 Task: Create new contact,   with mail id: 'Penelope_Hernandez@Outlook.com', first name: 'Penelope', Last name: 'Hernandez', Job Title: Legal Counsel, Phone number (702) 555-3456. Change life cycle stage to  'Lead' and lead status to 'New'. Add new company to the associated contact: www.biaster.com and type: Other. Logged in from softage.10@softage.net
Action: Mouse moved to (80, 49)
Screenshot: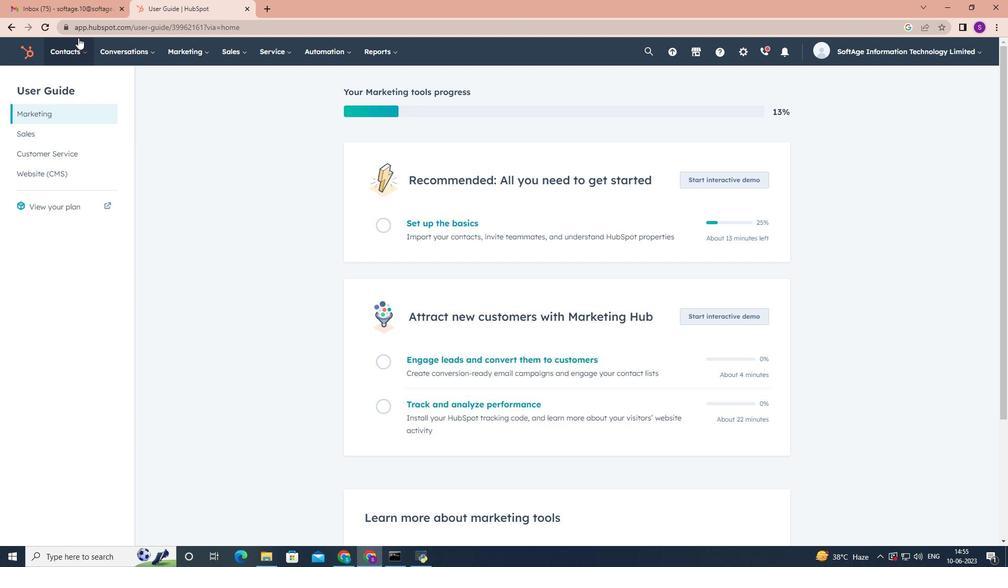 
Action: Mouse pressed left at (80, 49)
Screenshot: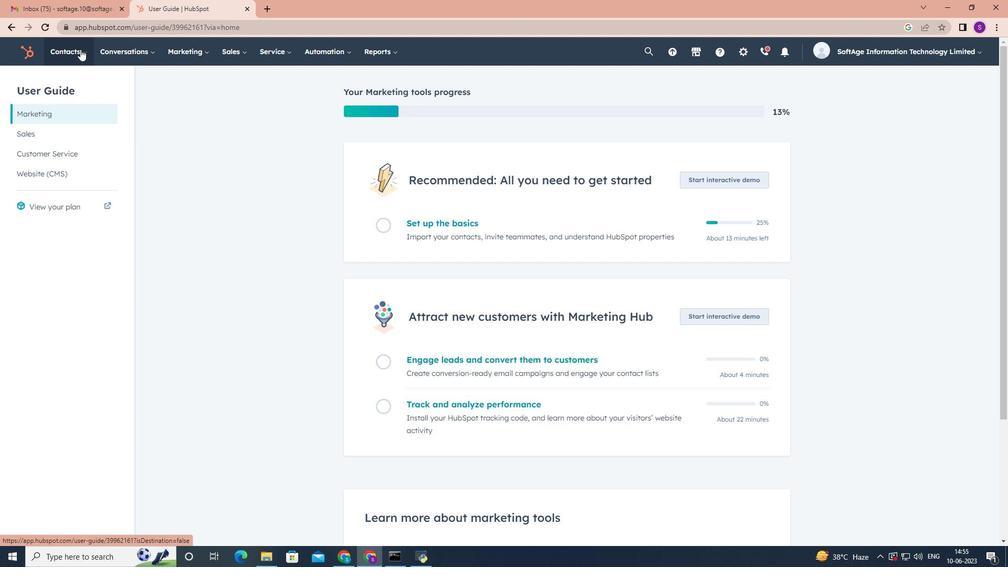 
Action: Mouse moved to (89, 85)
Screenshot: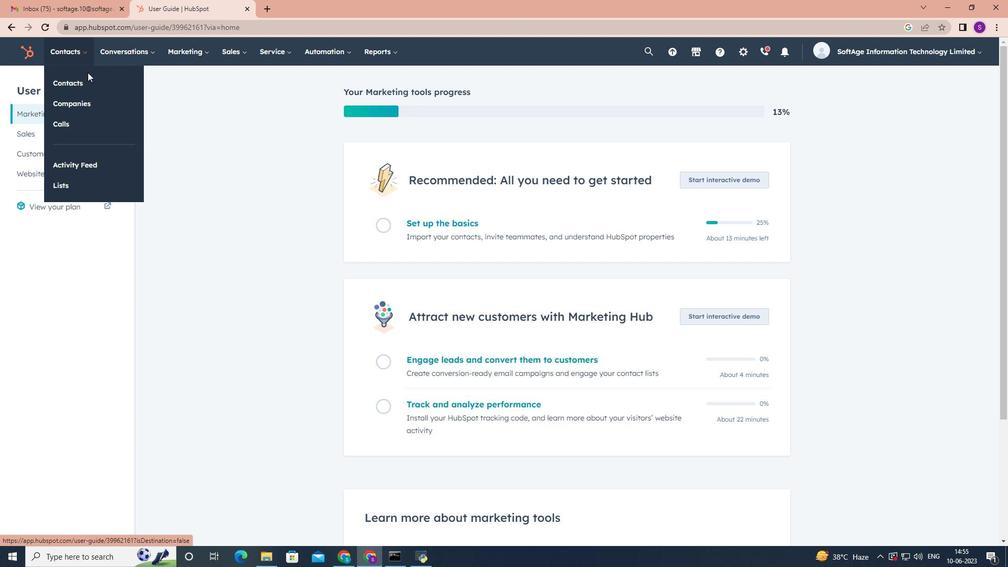 
Action: Mouse pressed left at (89, 85)
Screenshot: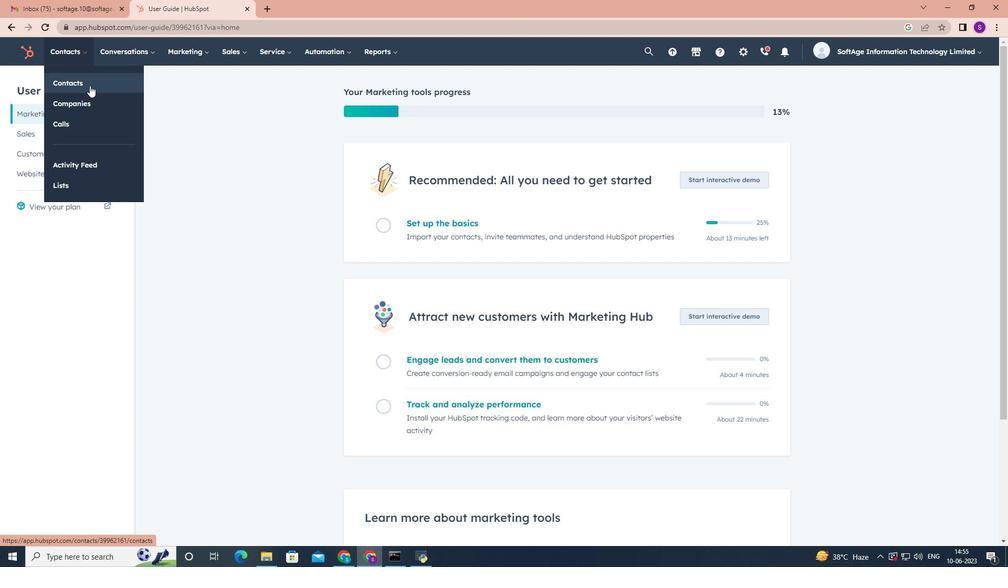 
Action: Mouse moved to (958, 91)
Screenshot: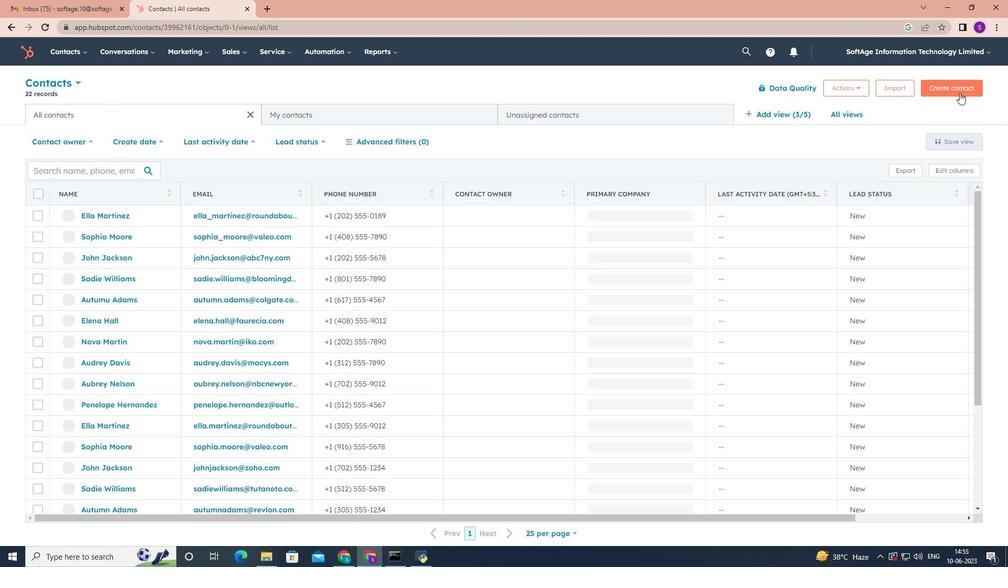 
Action: Mouse pressed left at (958, 91)
Screenshot: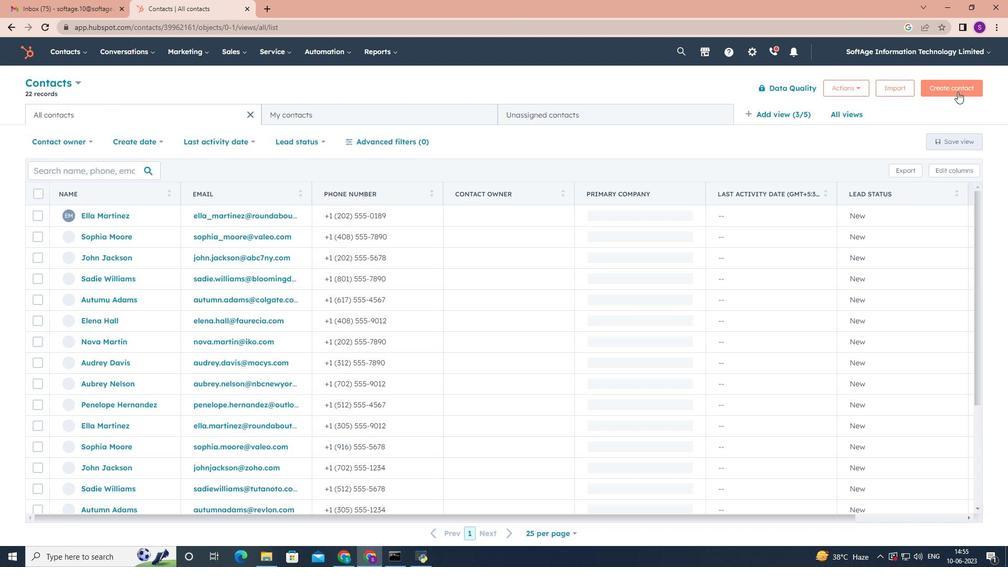 
Action: Mouse moved to (871, 140)
Screenshot: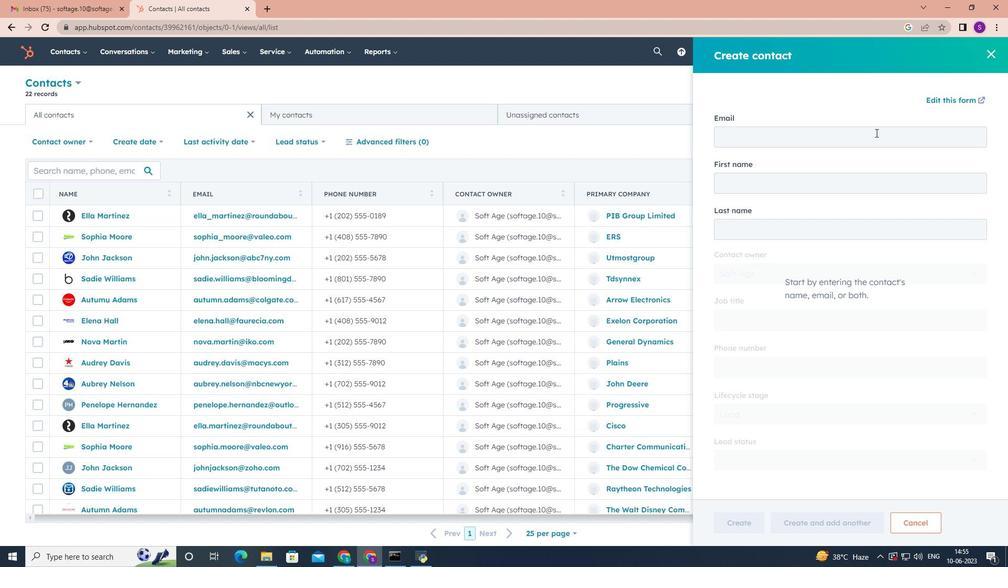 
Action: Mouse pressed left at (871, 140)
Screenshot: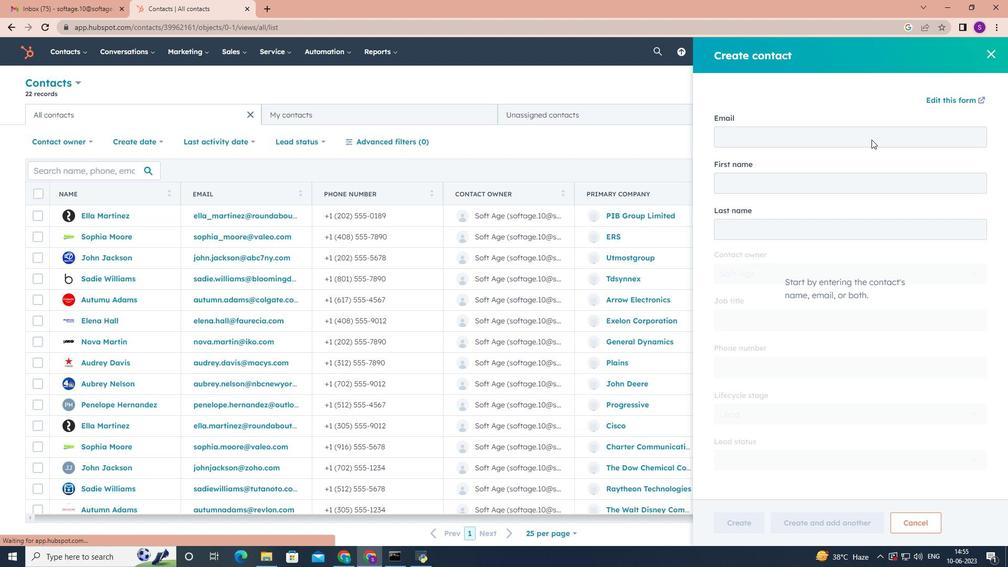 
Action: Key pressed <Key.shift>Penelope<Key.shift><Key.shift><Key.shift><Key.shift><Key.shift><Key.shift><Key.shift><Key.shift><Key.shift><Key.shift><Key.shift><Key.shift><Key.shift><Key.shift>_<Key.shift>Hernandez<Key.shift>@<Key.shift>Outlook.com<Key.tab><Key.shift>Penelope<Key.tab><Key.shift>Legal<Key.backspace><Key.backspace><Key.backspace><Key.backspace><Key.backspace><Key.shift>Hernandez<Key.tab><Key.tab><Key.shift><Key.shift><Key.shift><Key.shift><Key.shift><Key.shift><Key.shift><Key.shift>Legal<Key.space><Key.shift>Counsel<Key.tab>720<Key.backspace><Key.backspace>025553456<Key.tab><Key.tab><Key.tab><Key.tab><Key.enter>
Screenshot: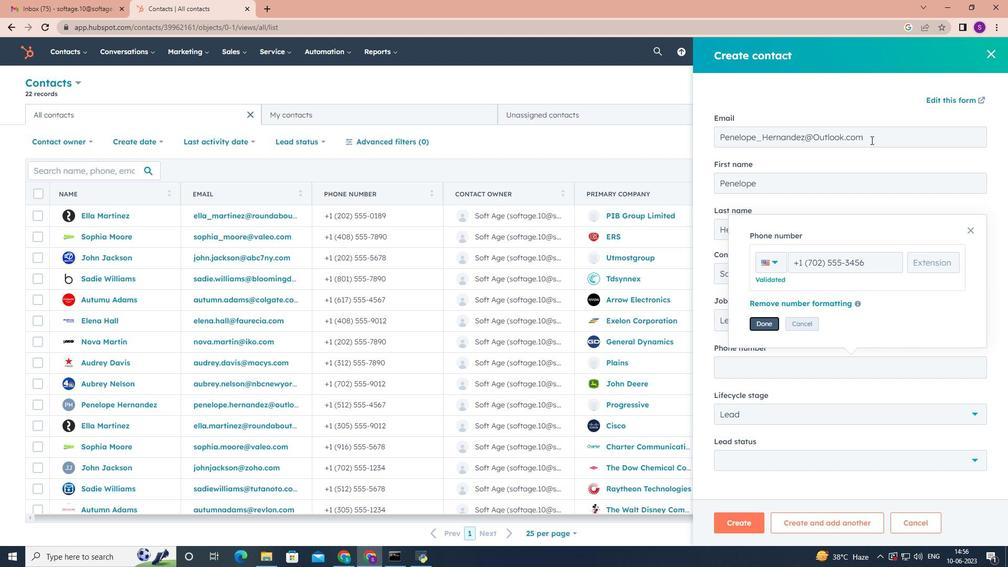 
Action: Mouse moved to (974, 414)
Screenshot: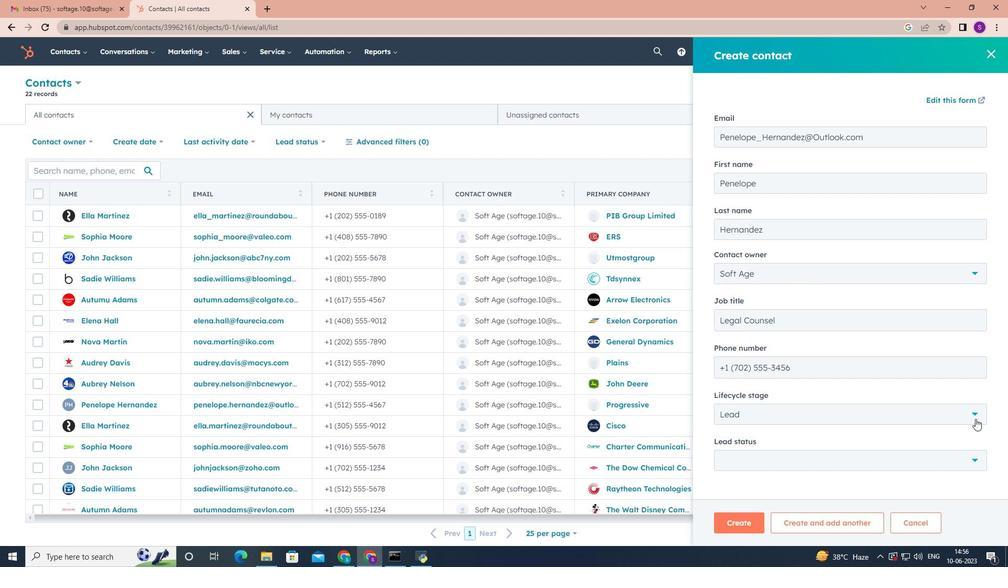 
Action: Mouse pressed left at (974, 414)
Screenshot: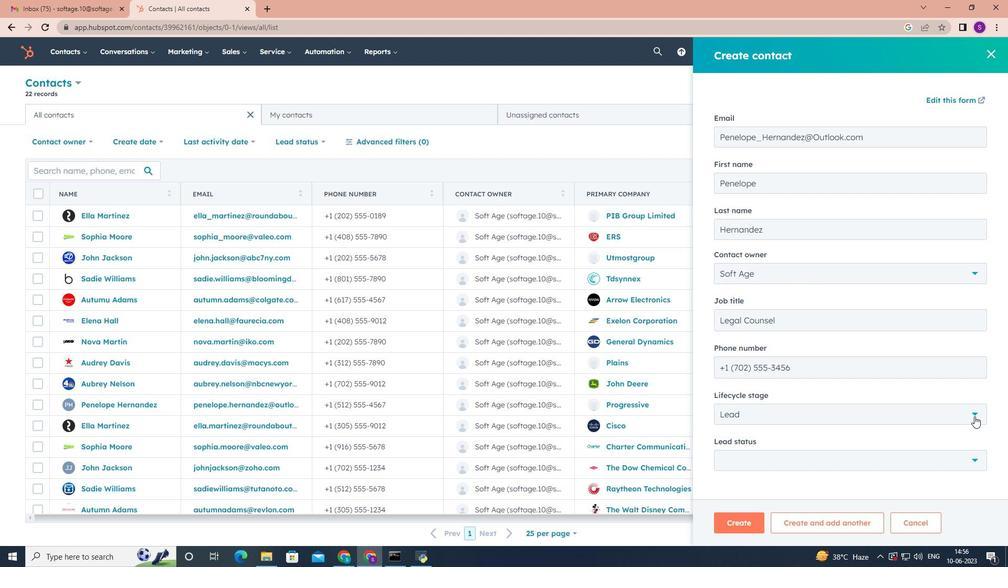 
Action: Mouse moved to (907, 326)
Screenshot: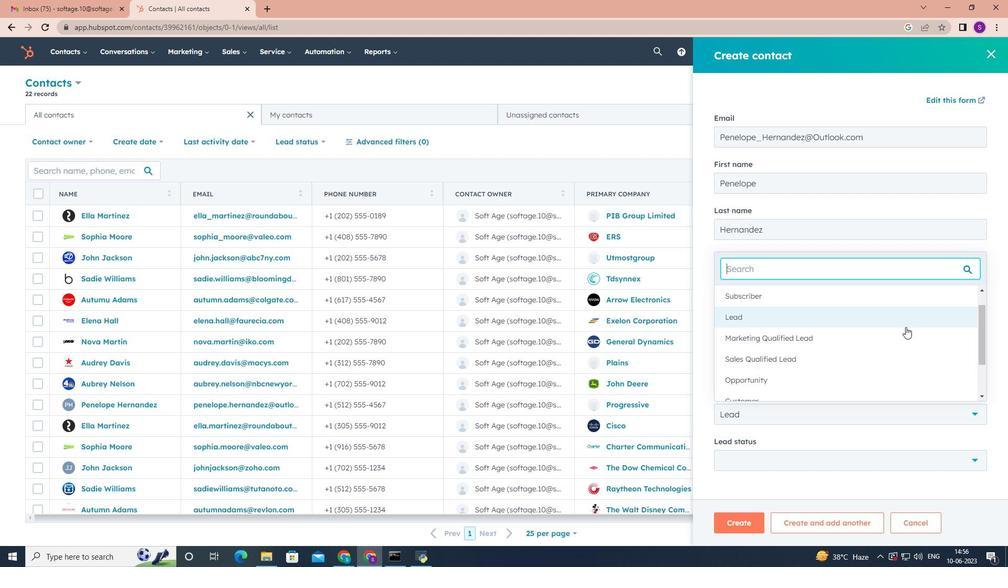 
Action: Mouse pressed left at (907, 326)
Screenshot: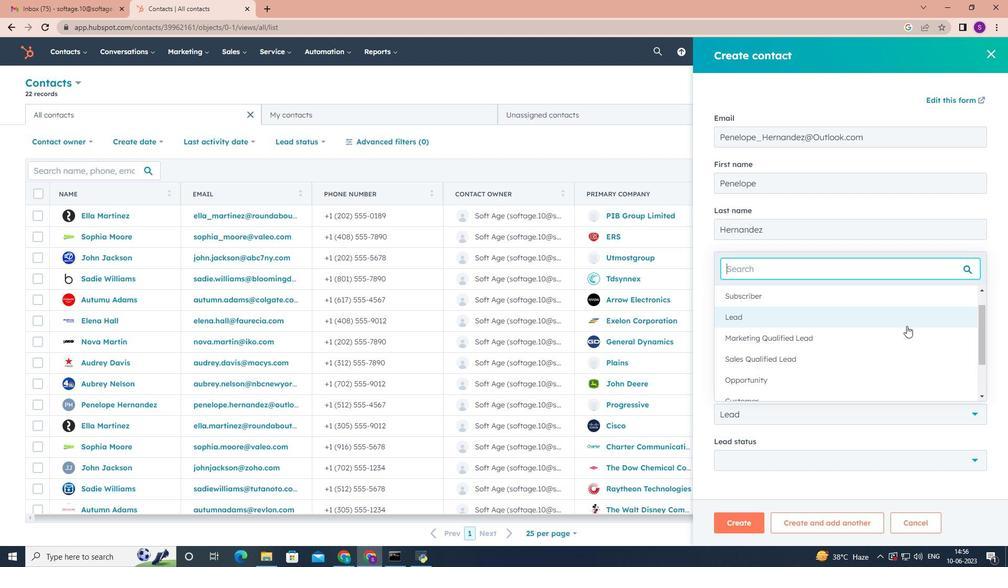 
Action: Mouse moved to (977, 464)
Screenshot: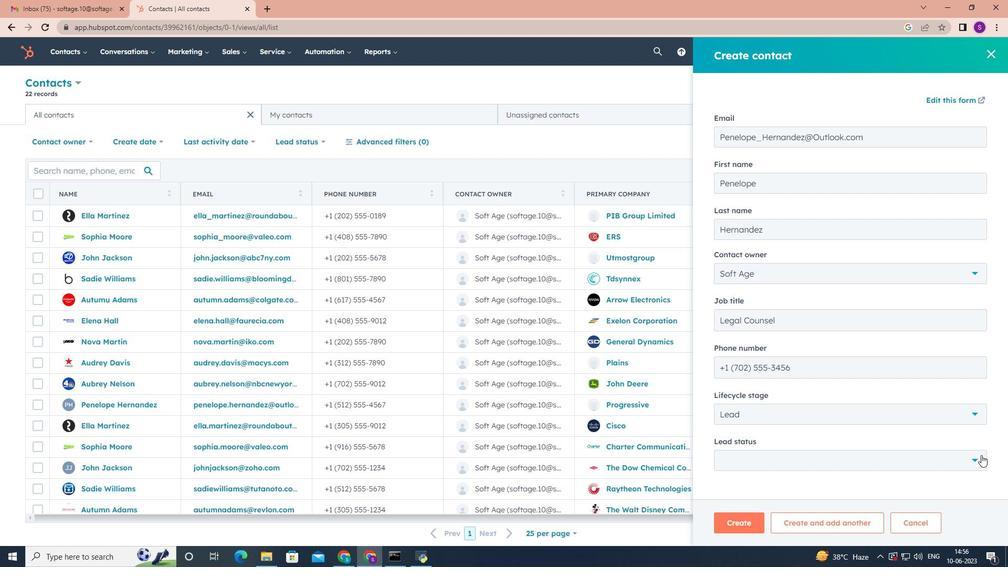 
Action: Mouse pressed left at (977, 464)
Screenshot: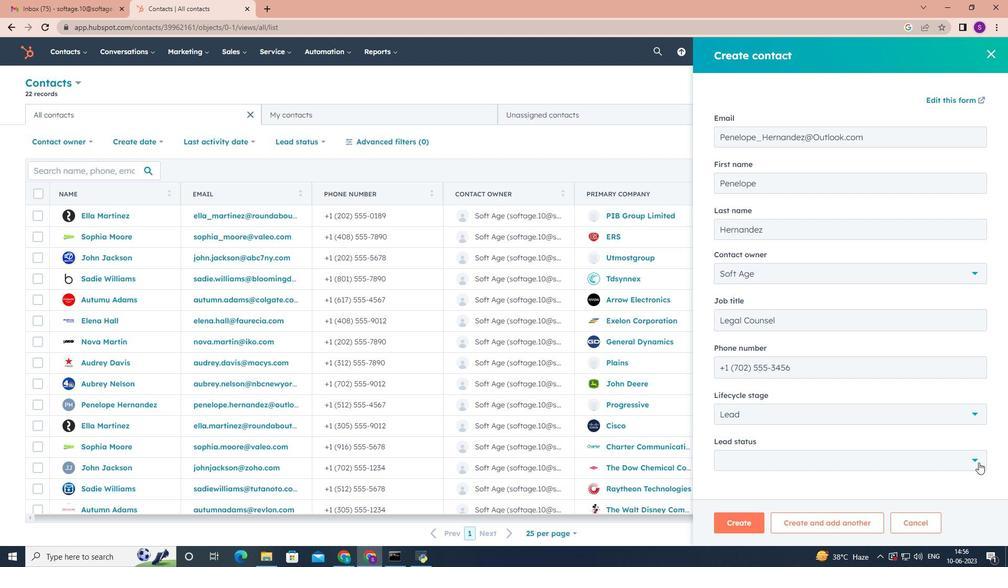 
Action: Mouse moved to (822, 368)
Screenshot: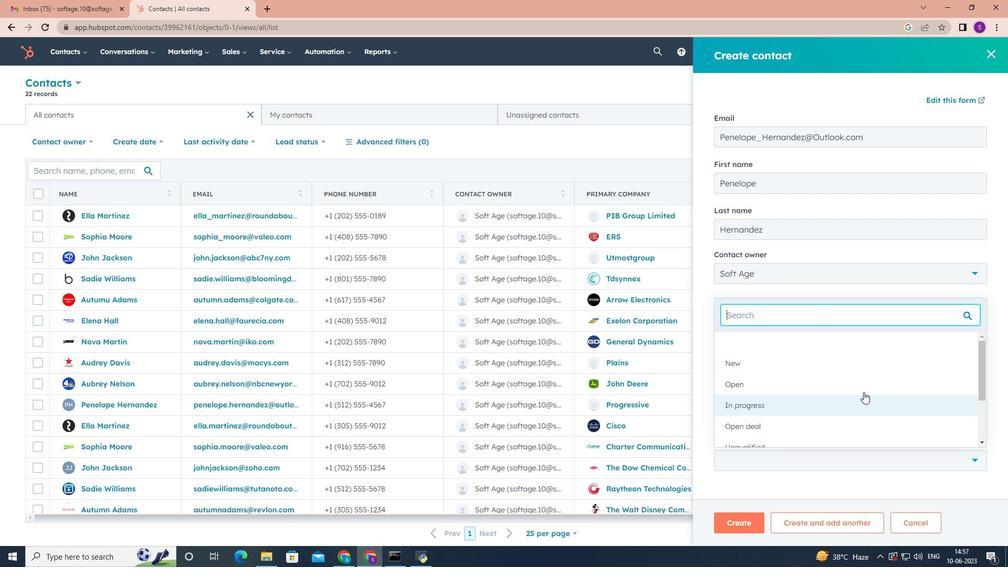 
Action: Mouse pressed left at (822, 368)
Screenshot: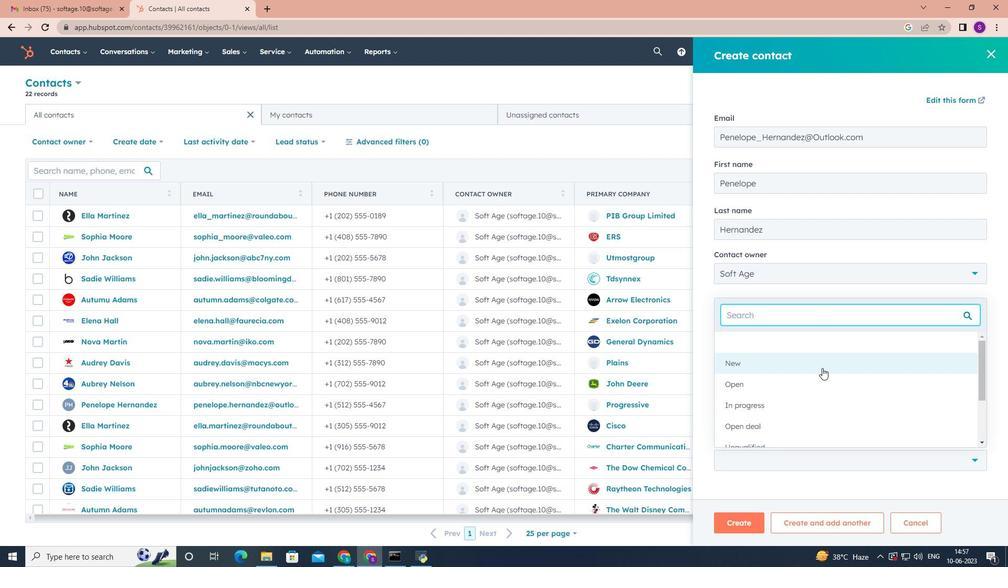 
Action: Mouse scrolled (822, 367) with delta (0, 0)
Screenshot: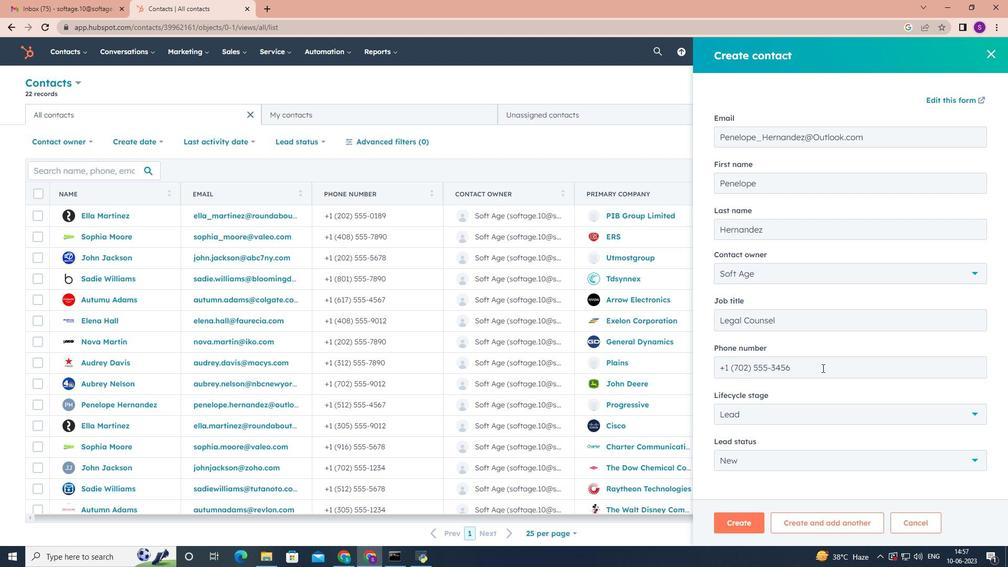 
Action: Mouse scrolled (822, 367) with delta (0, 0)
Screenshot: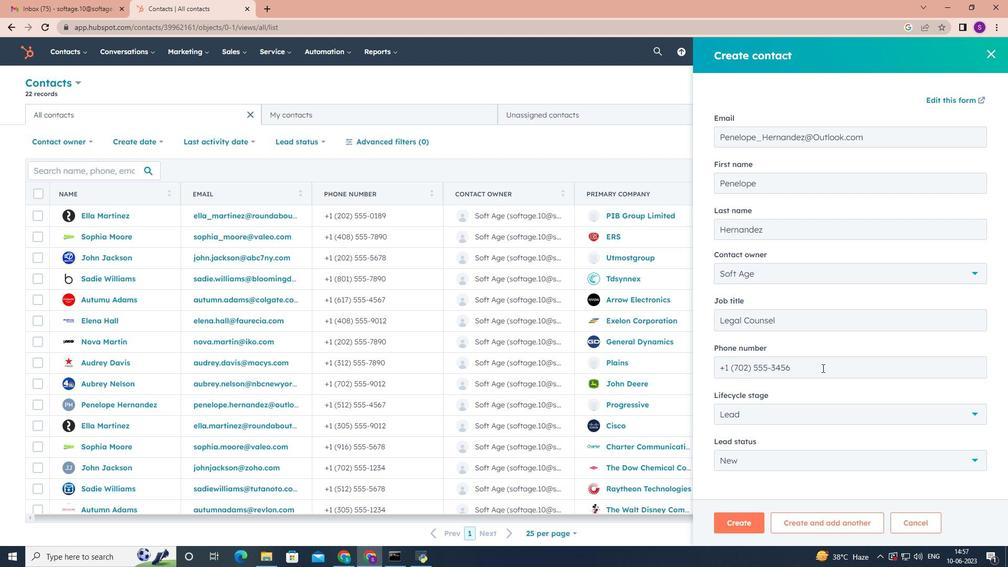 
Action: Mouse scrolled (822, 367) with delta (0, 0)
Screenshot: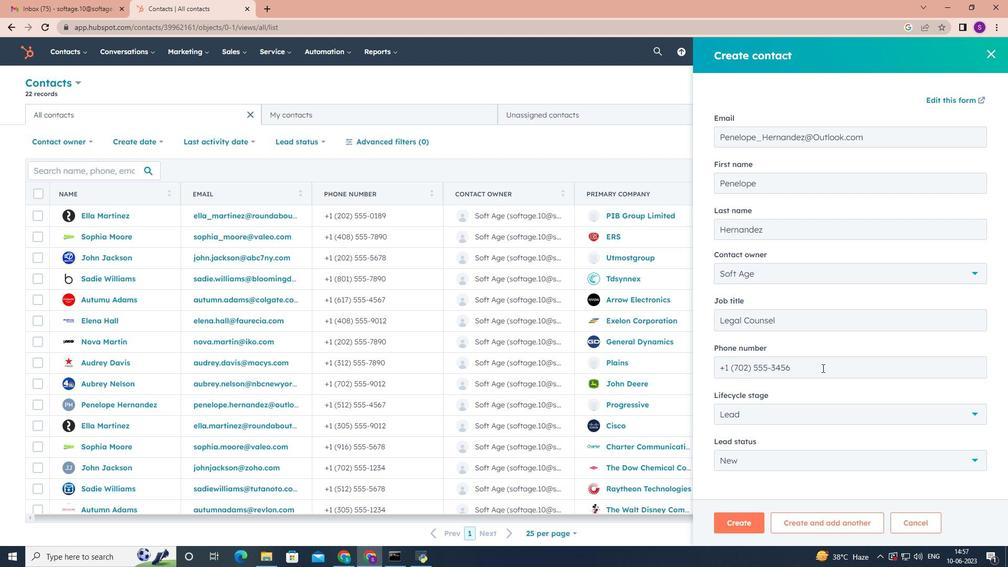 
Action: Mouse scrolled (822, 367) with delta (0, 0)
Screenshot: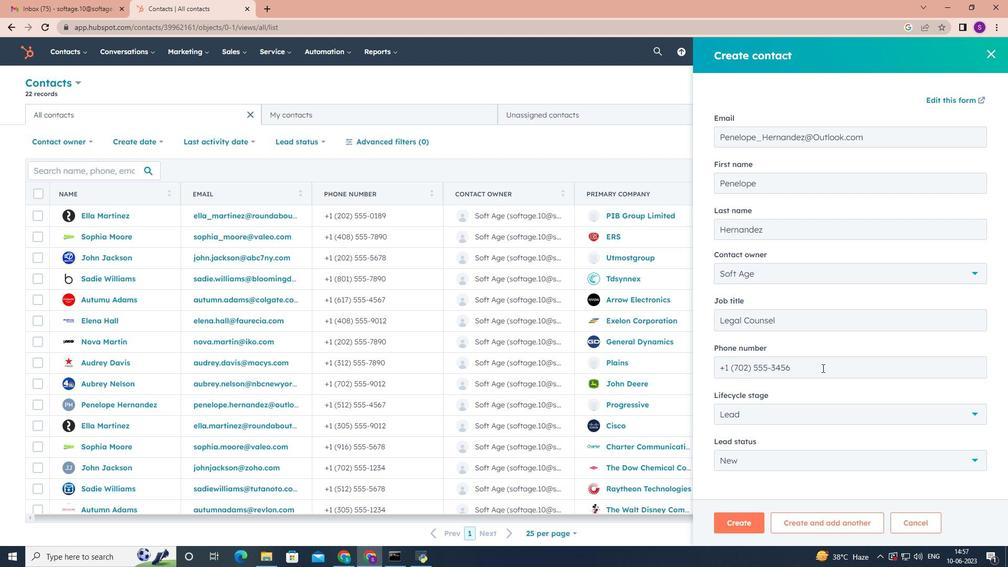 
Action: Mouse moved to (759, 518)
Screenshot: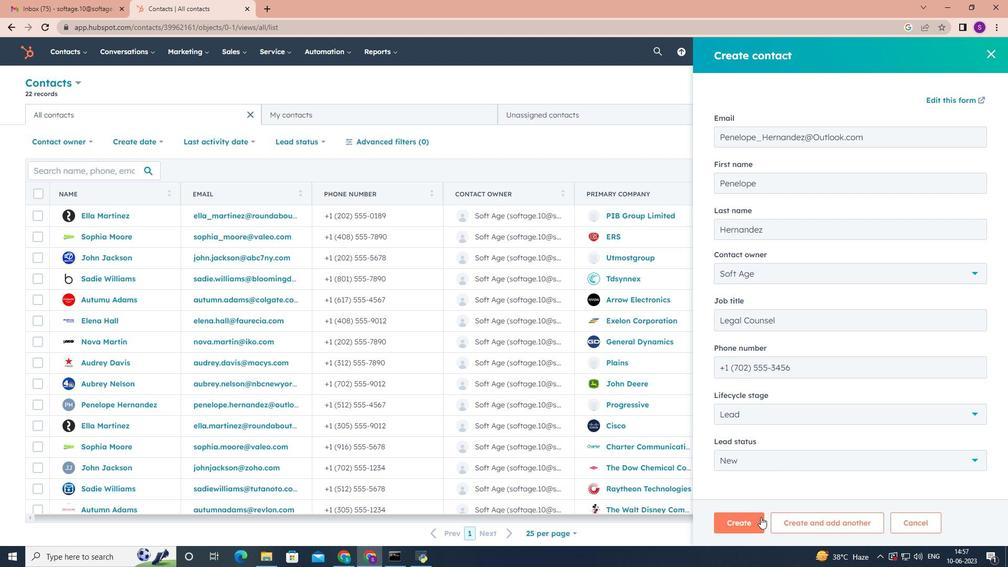 
Action: Mouse pressed left at (759, 518)
Screenshot: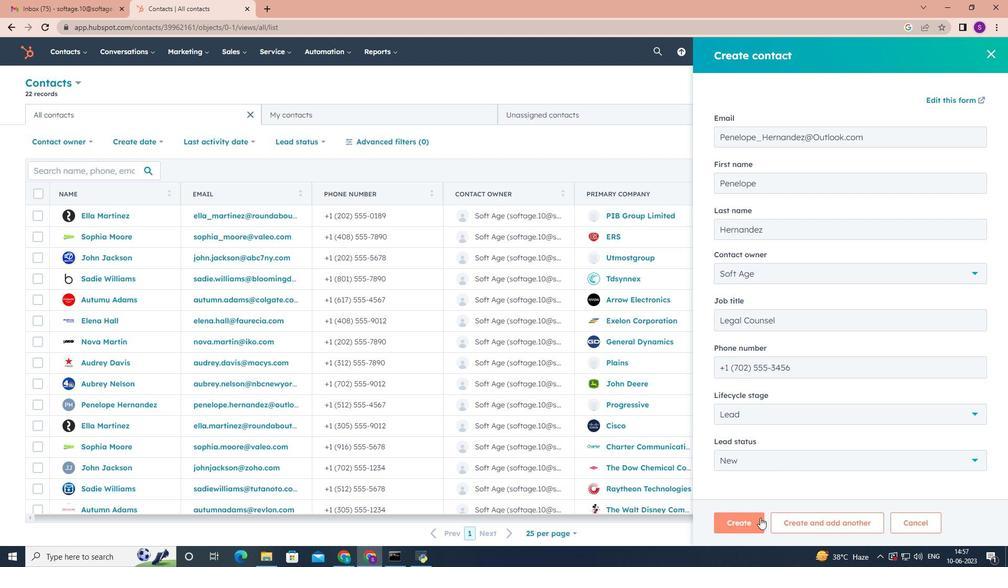 
Action: Mouse moved to (713, 340)
Screenshot: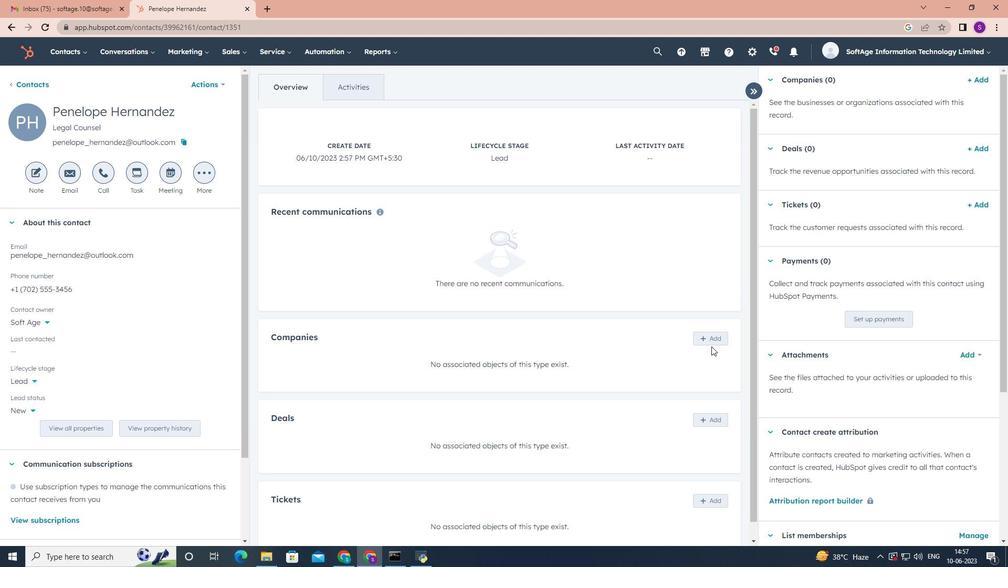 
Action: Mouse pressed left at (713, 340)
Screenshot: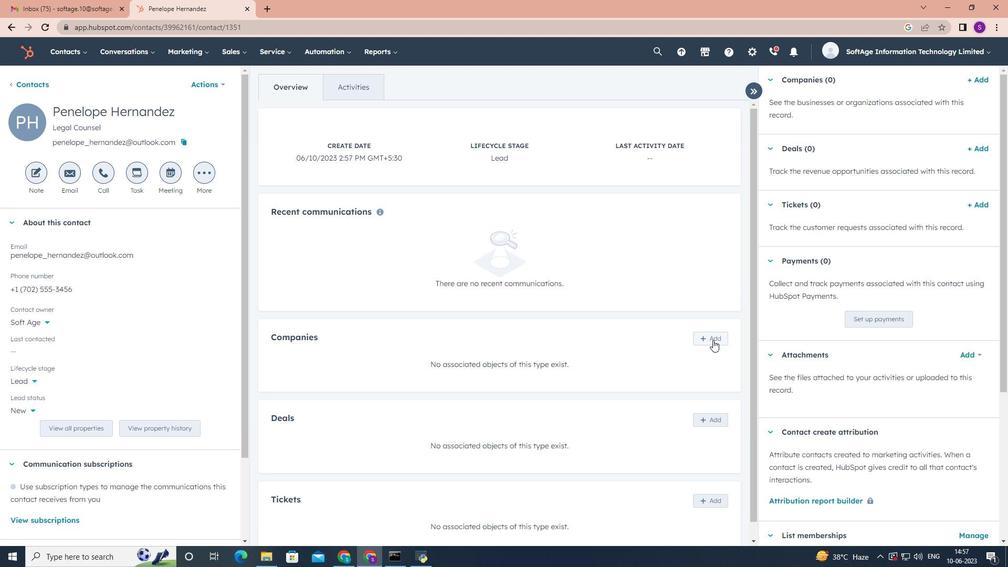 
Action: Mouse moved to (788, 103)
Screenshot: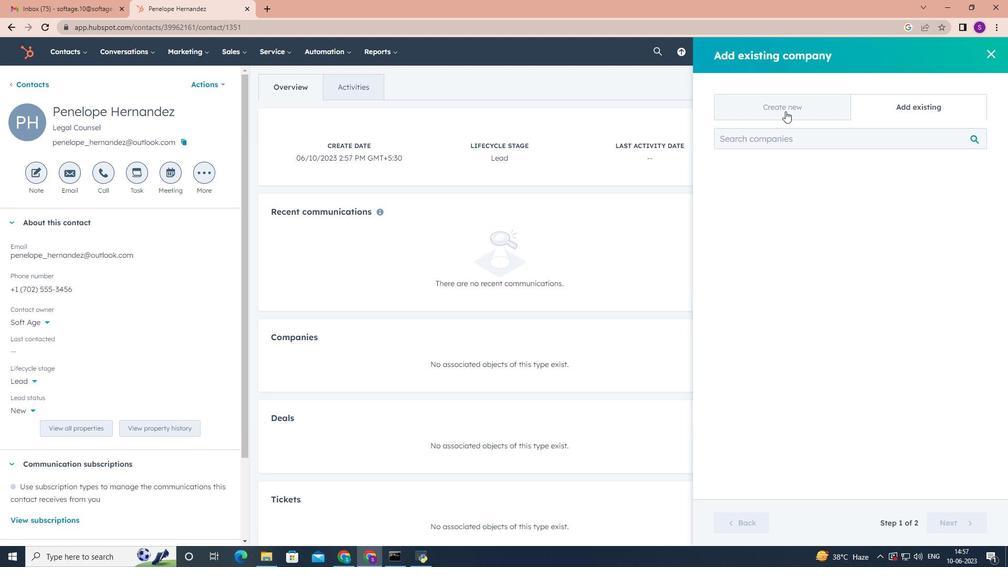 
Action: Mouse pressed left at (788, 103)
Screenshot: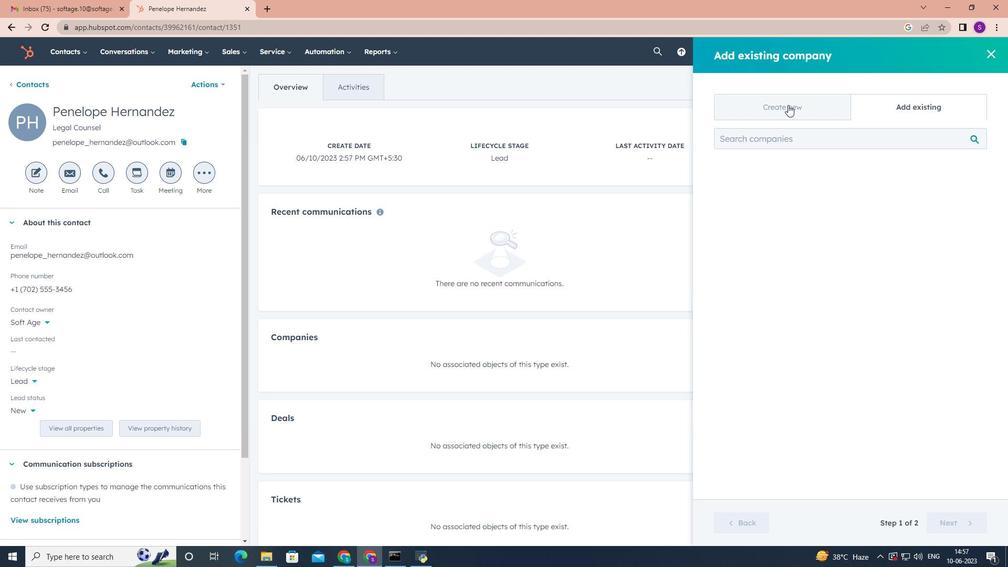 
Action: Mouse moved to (796, 168)
Screenshot: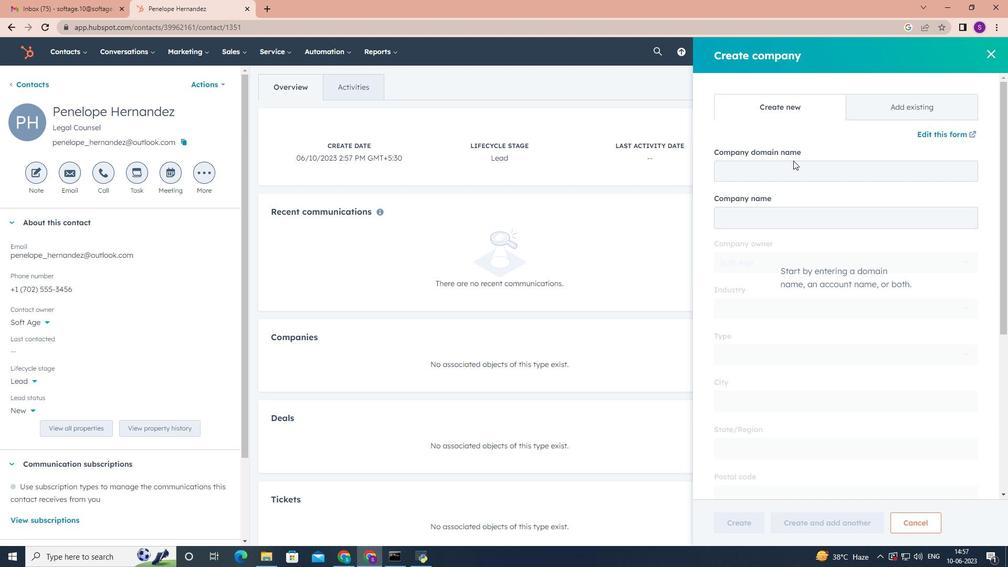 
Action: Mouse pressed left at (796, 168)
Screenshot: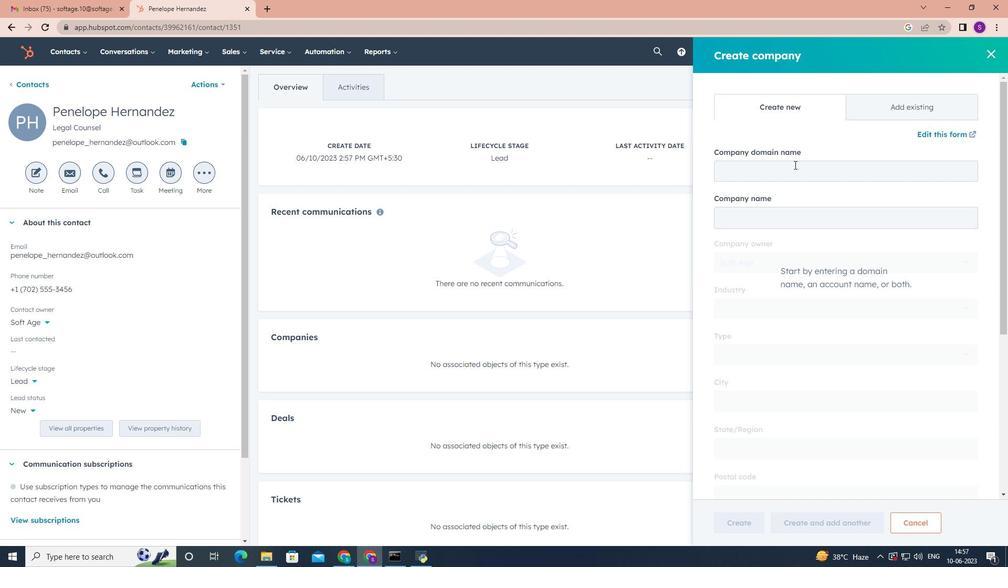 
Action: Key pressed www.<Key.shift><Key.shift><Key.shift><Key.shift><Key.shift><Key.shift><Key.shift><Key.shift><Key.shift><Key.shift><Key.shift><Key.shift><Key.shift><Key.shift><Key.shift><Key.shift><Key.shift><Key.shift>biaster.com
Screenshot: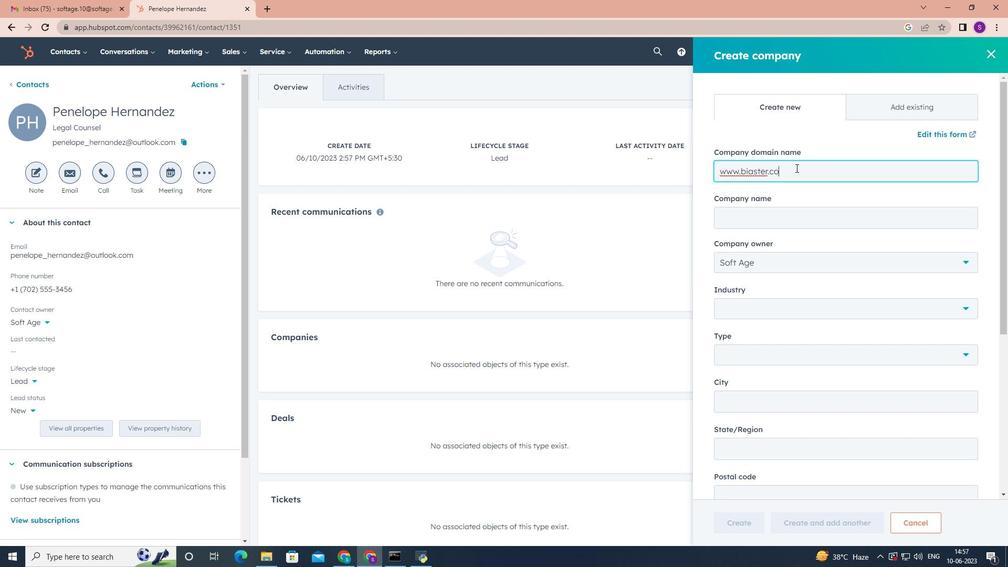 
Action: Mouse moved to (948, 360)
Screenshot: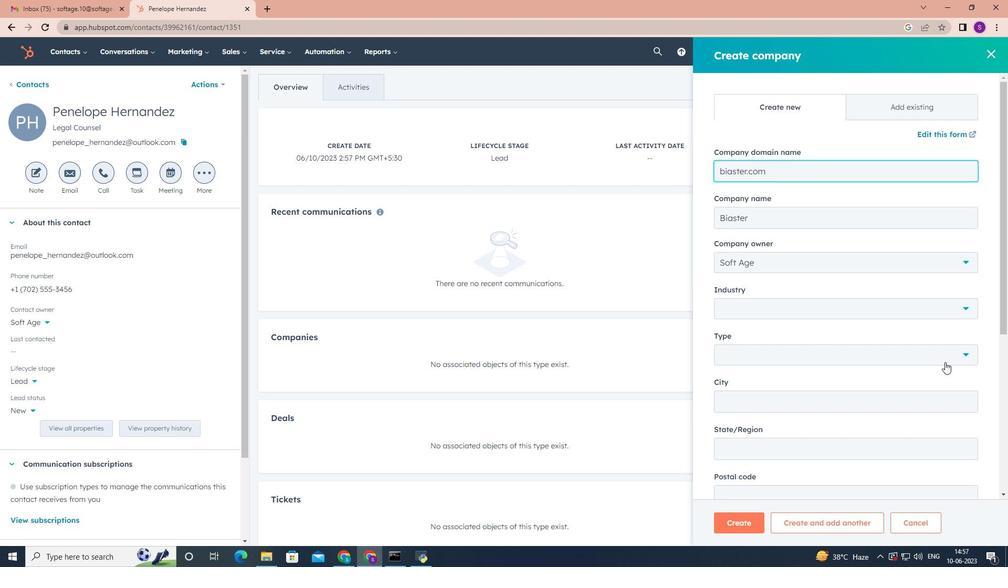 
Action: Mouse pressed left at (948, 360)
Screenshot: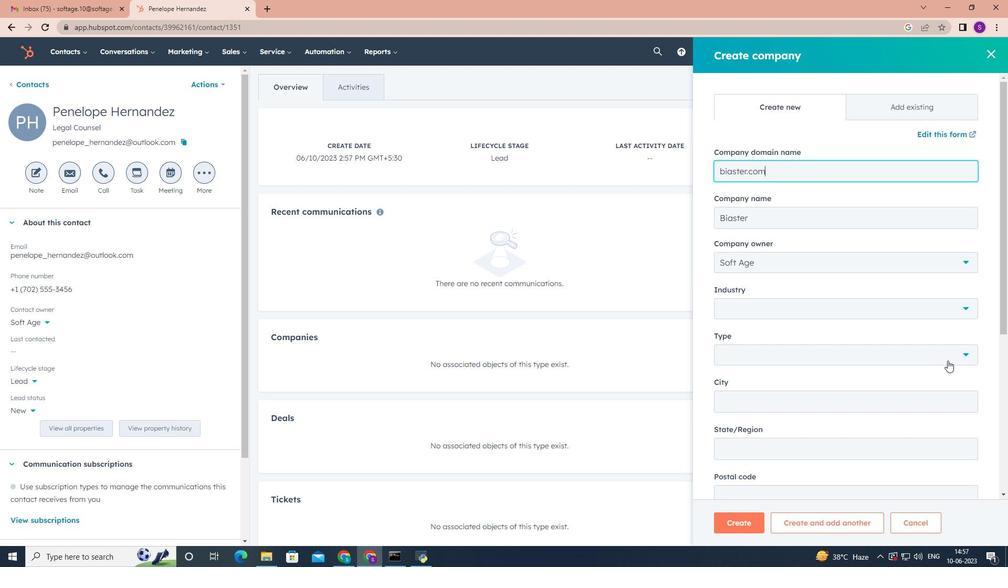 
Action: Mouse moved to (763, 436)
Screenshot: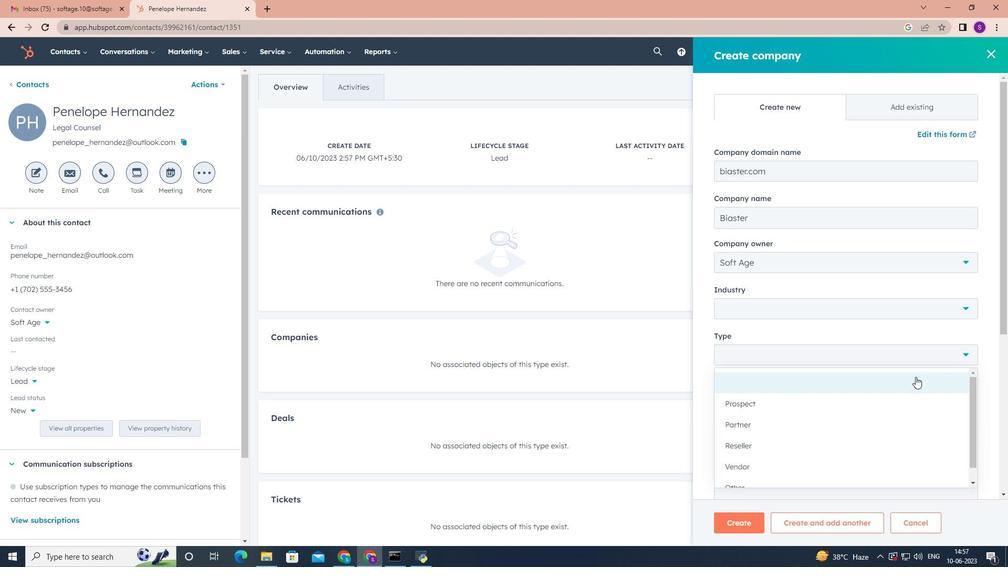 
Action: Mouse scrolled (763, 436) with delta (0, 0)
Screenshot: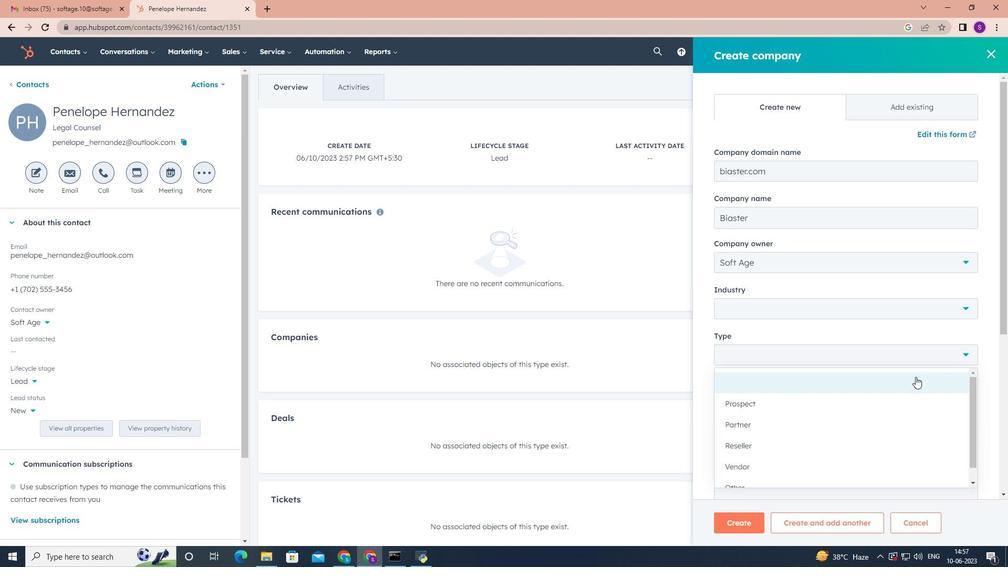 
Action: Mouse scrolled (763, 436) with delta (0, 0)
Screenshot: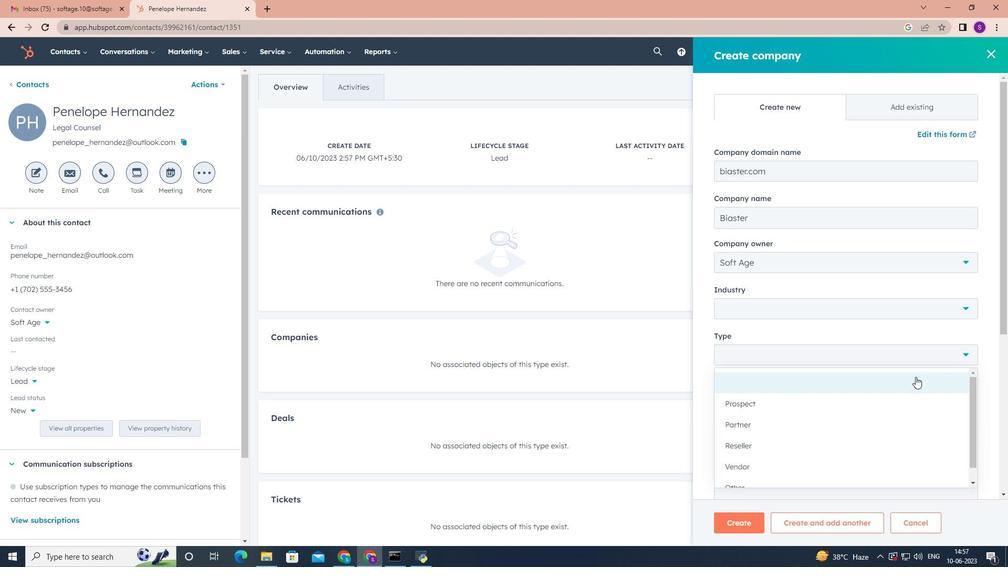 
Action: Mouse scrolled (763, 436) with delta (0, 0)
Screenshot: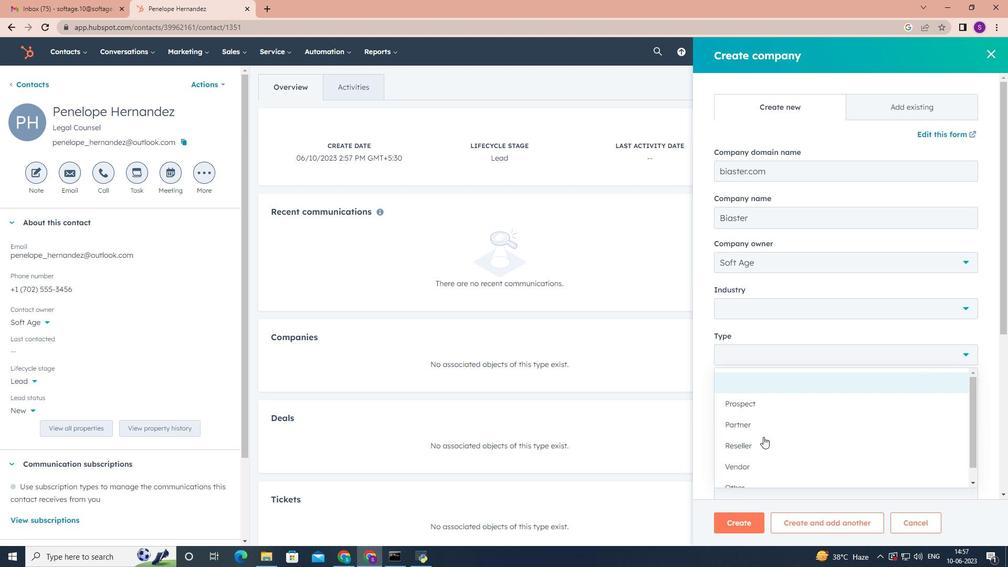 
Action: Mouse scrolled (763, 436) with delta (0, 0)
Screenshot: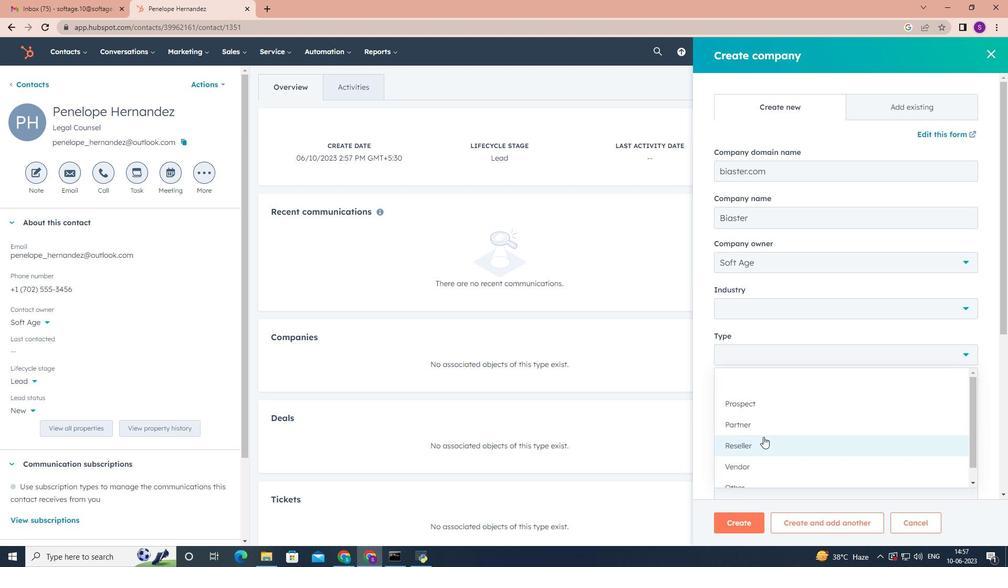 
Action: Mouse moved to (753, 478)
Screenshot: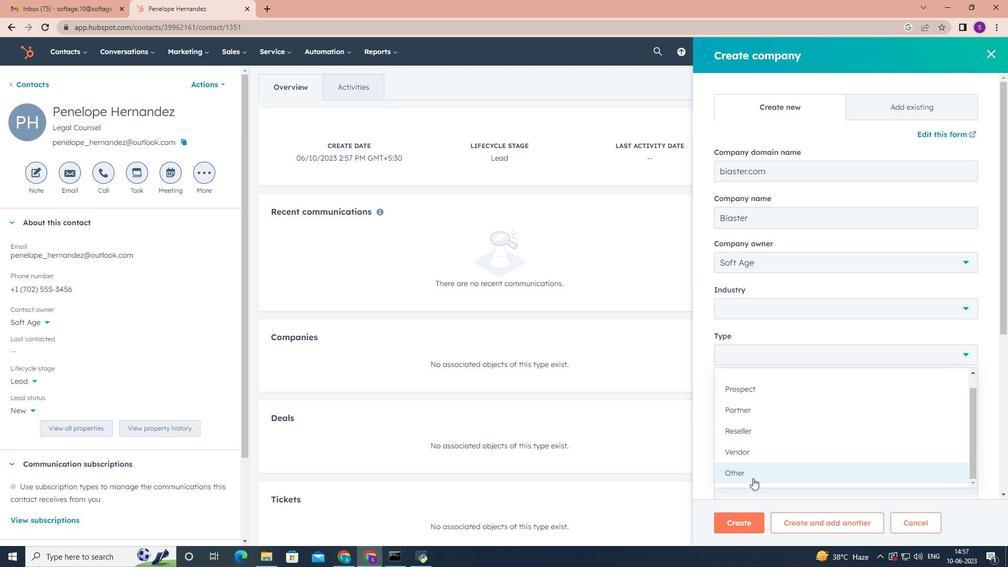 
Action: Mouse pressed left at (753, 478)
Screenshot: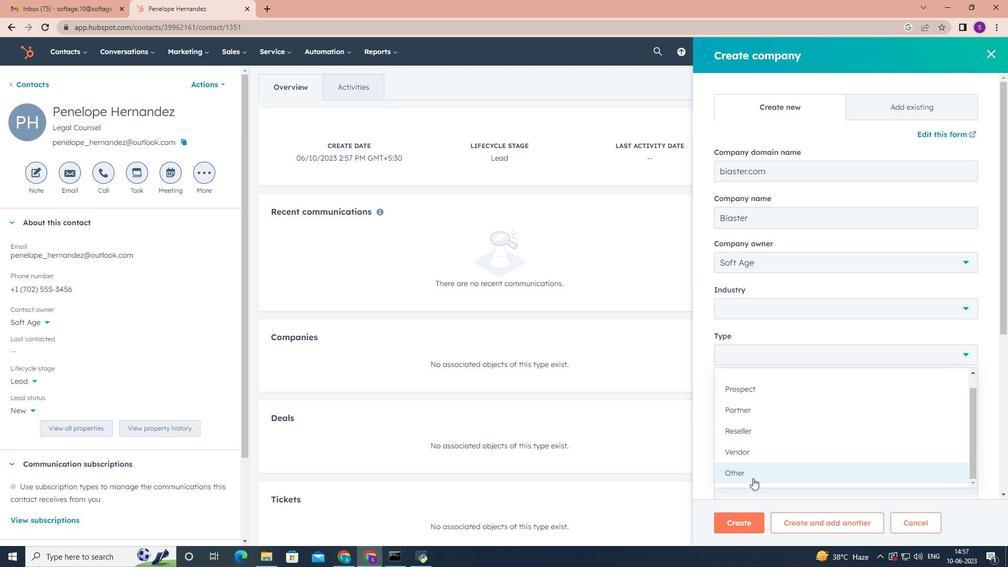 
Action: Mouse moved to (754, 418)
Screenshot: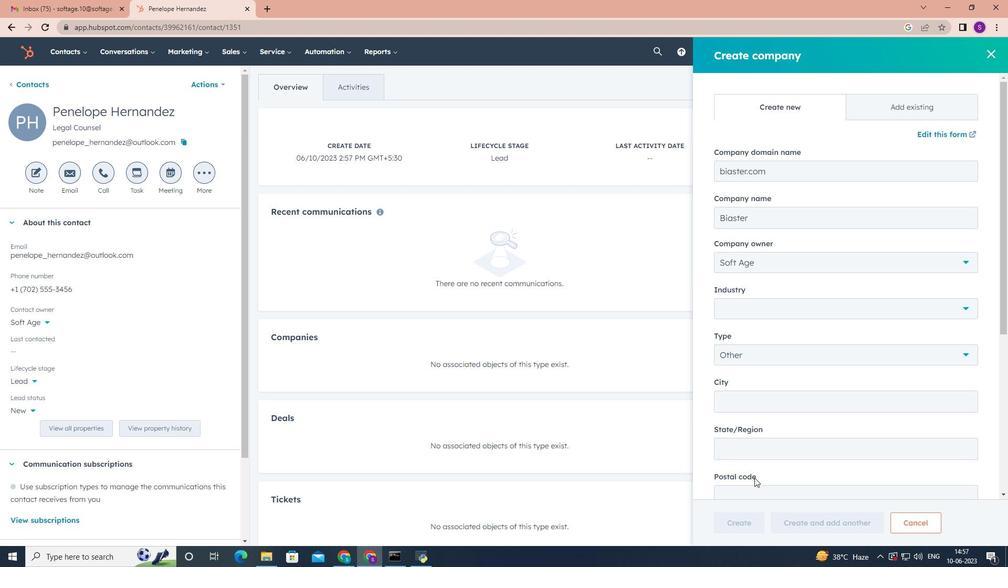 
Action: Mouse scrolled (754, 417) with delta (0, 0)
Screenshot: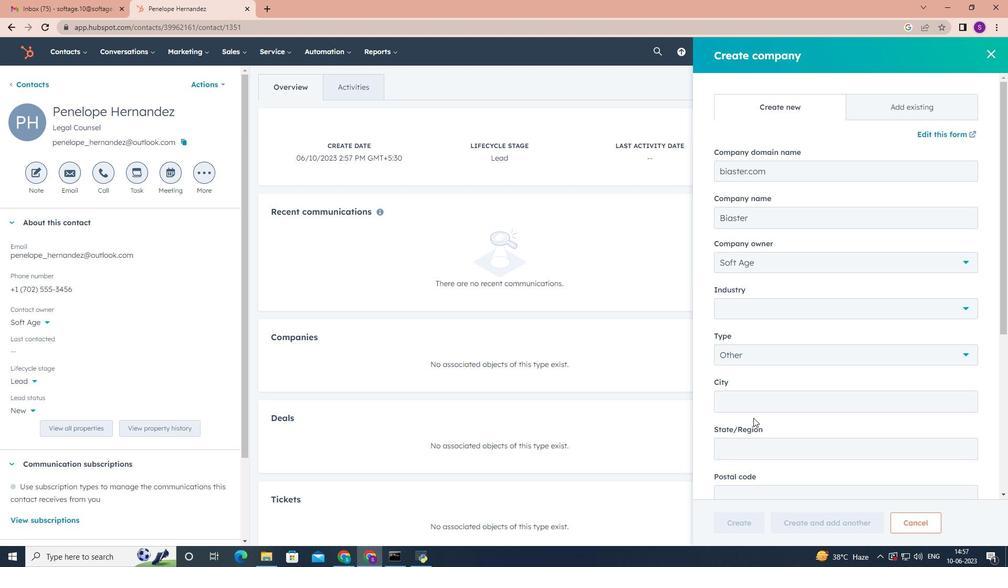 
Action: Mouse scrolled (754, 417) with delta (0, 0)
Screenshot: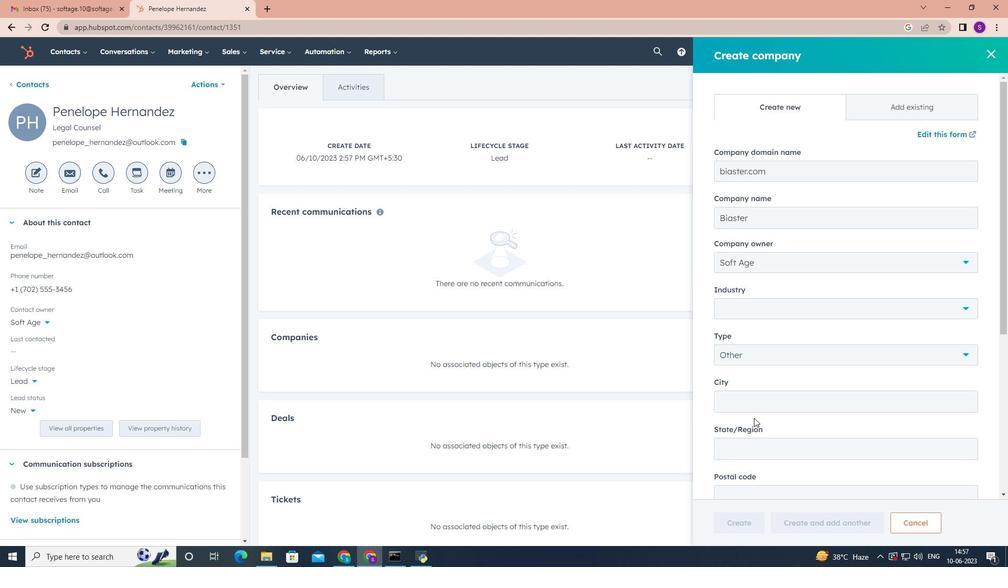 
Action: Mouse scrolled (754, 417) with delta (0, 0)
Screenshot: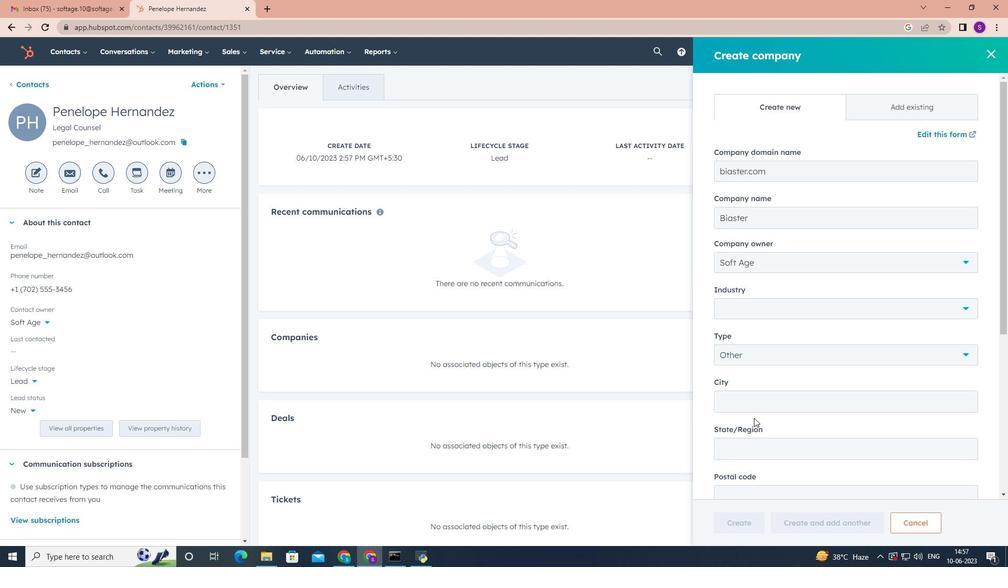 
Action: Mouse scrolled (754, 417) with delta (0, 0)
Screenshot: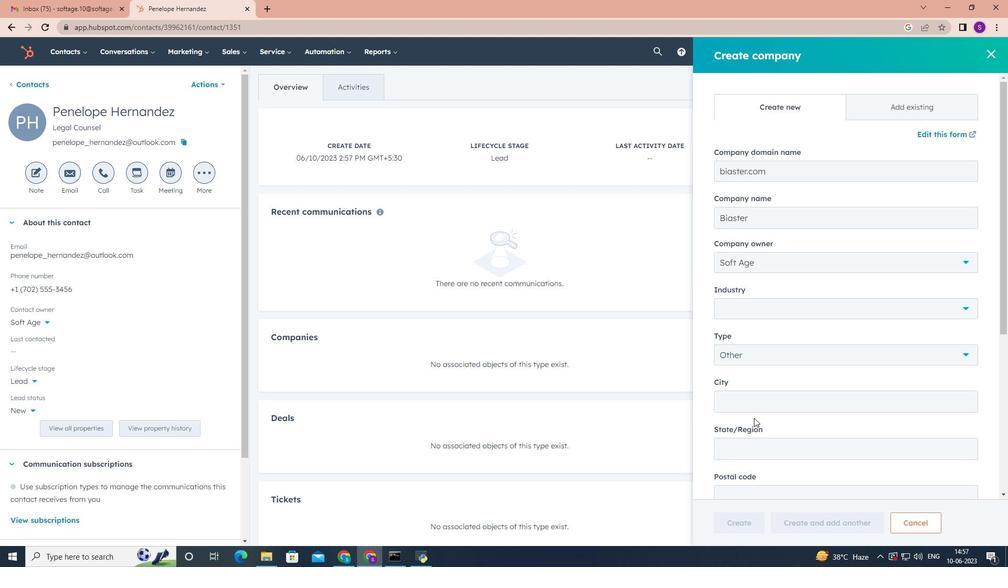 
Action: Mouse scrolled (754, 417) with delta (0, 0)
Screenshot: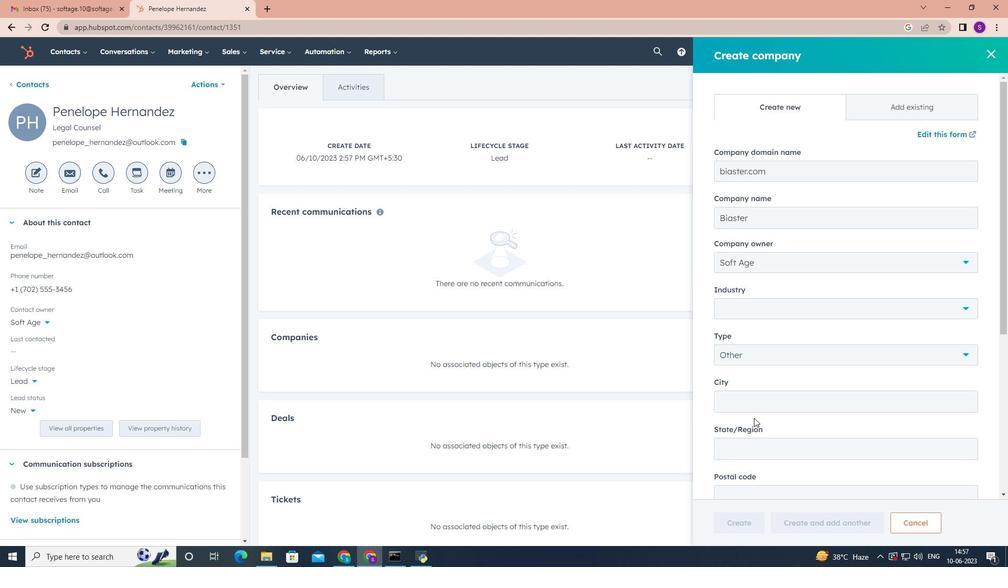 
Action: Mouse scrolled (754, 417) with delta (0, 0)
Screenshot: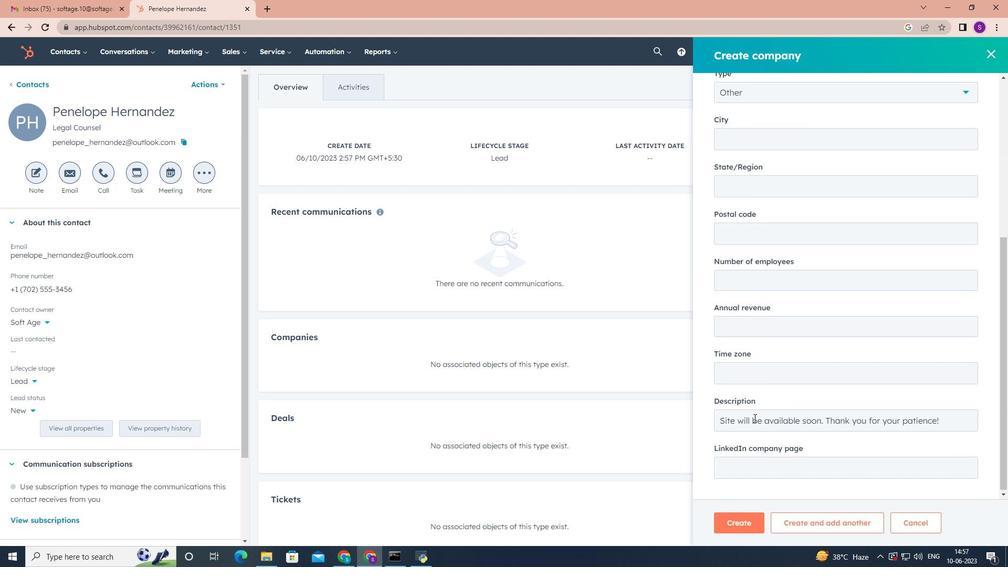 
Action: Mouse scrolled (754, 417) with delta (0, 0)
Screenshot: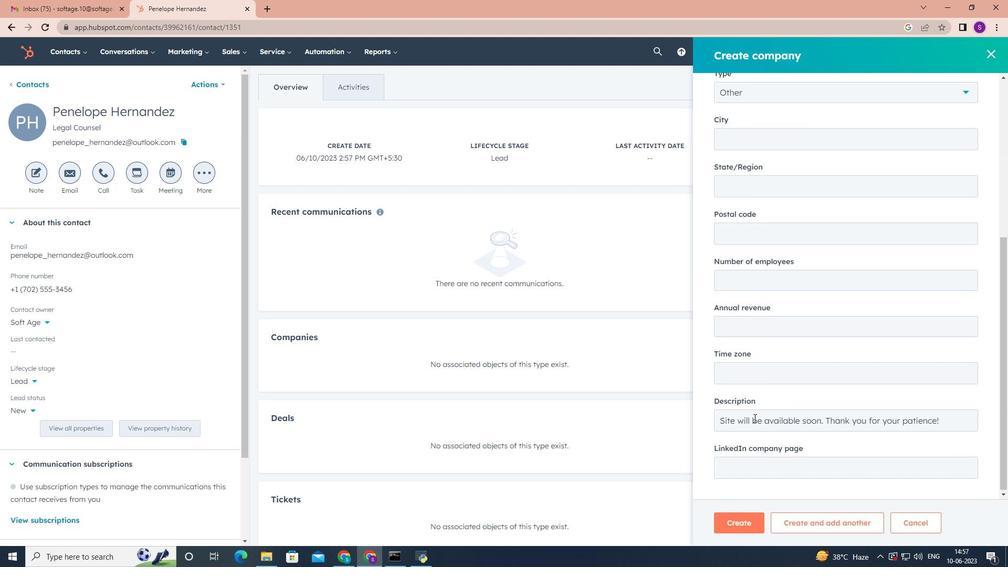 
Action: Mouse scrolled (754, 417) with delta (0, 0)
Screenshot: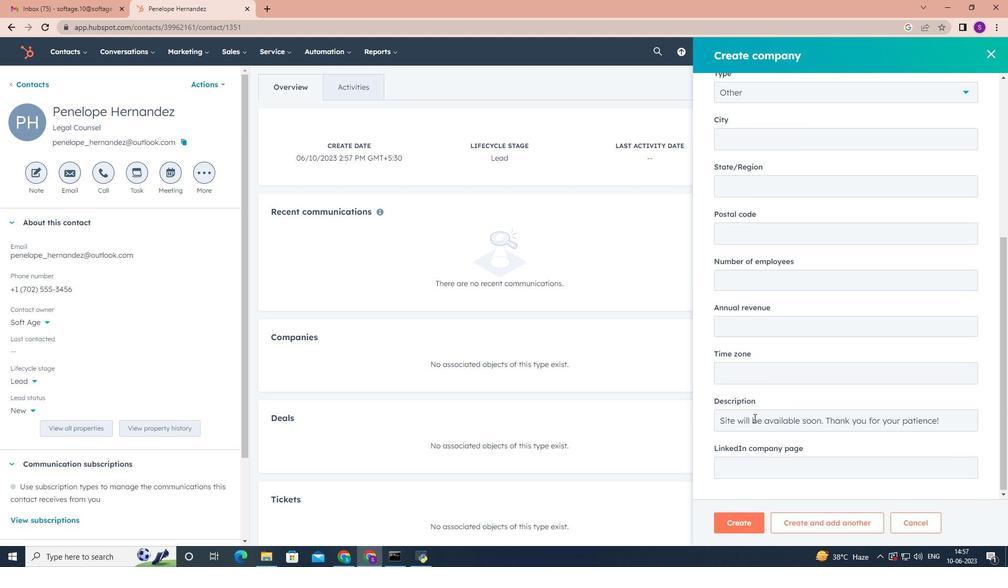 
Action: Mouse scrolled (754, 417) with delta (0, 0)
Screenshot: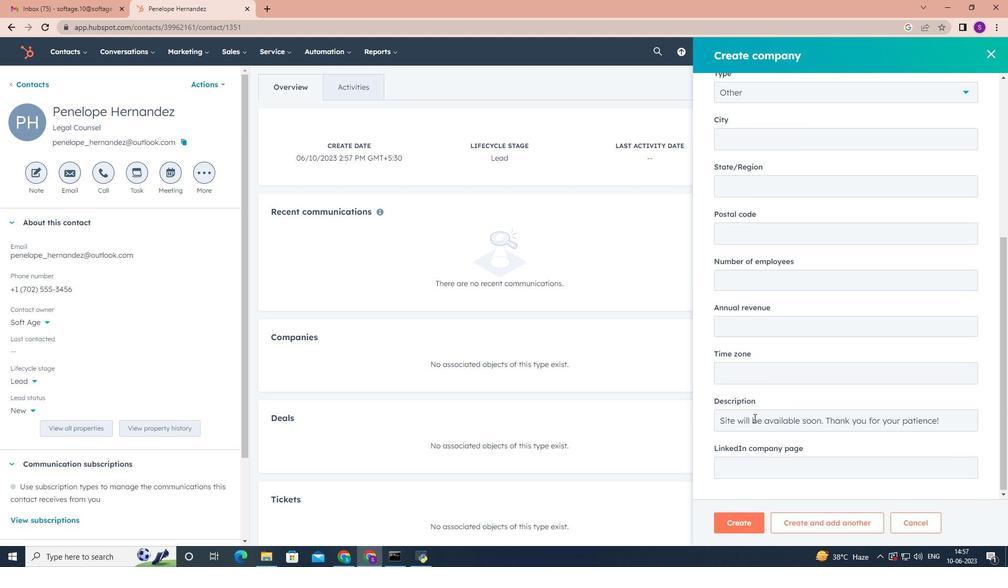 
Action: Mouse scrolled (754, 417) with delta (0, 0)
Screenshot: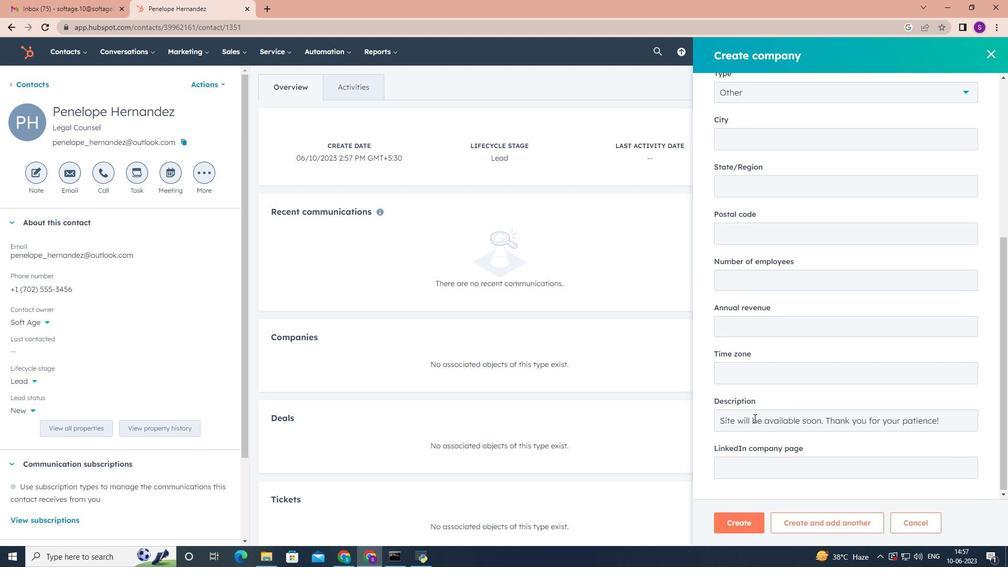 
Action: Mouse moved to (748, 525)
Screenshot: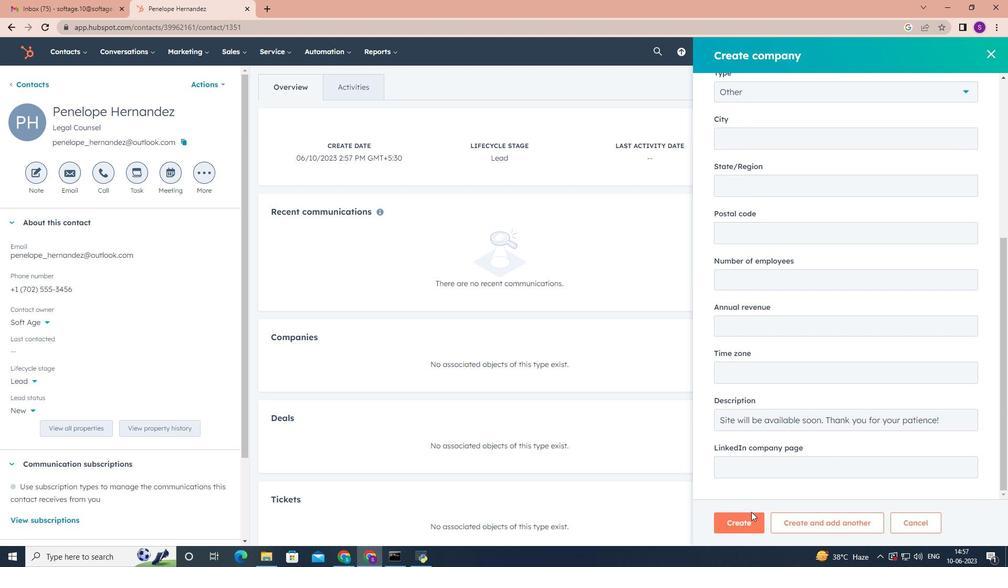 
Action: Mouse pressed left at (748, 525)
Screenshot: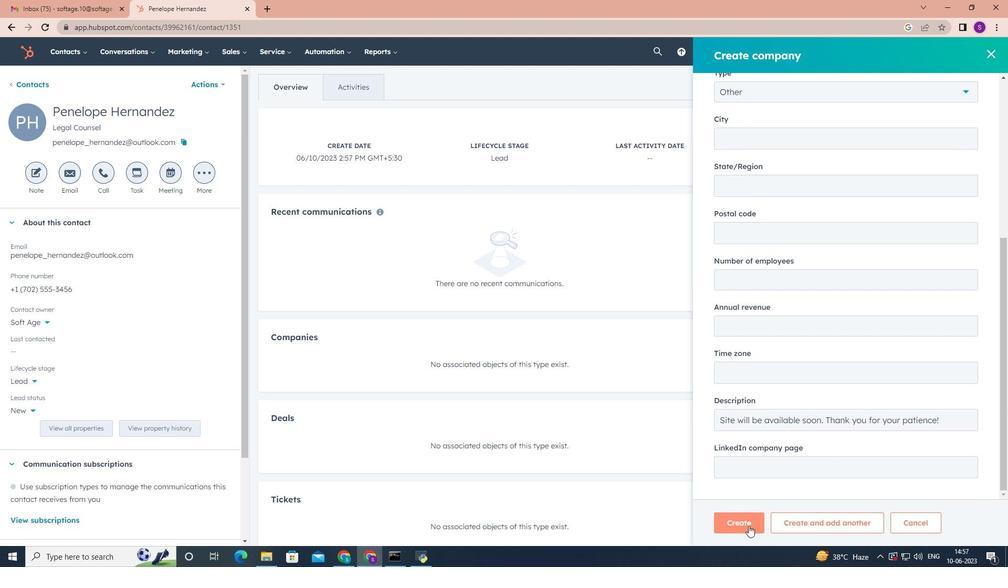 
Action: Mouse moved to (466, 352)
Screenshot: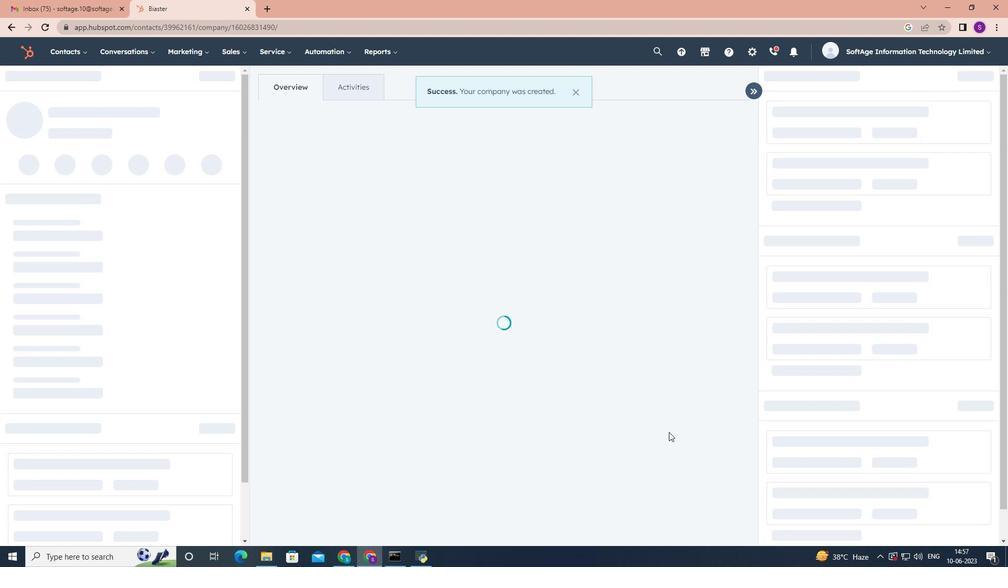 
Action: Mouse scrolled (466, 352) with delta (0, 0)
Screenshot: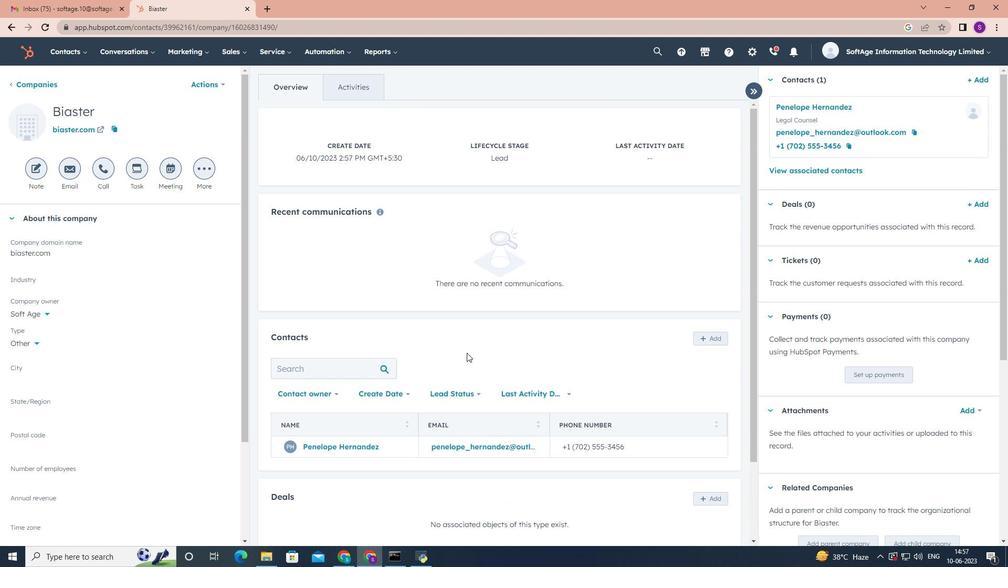 
Action: Mouse scrolled (466, 352) with delta (0, 0)
Screenshot: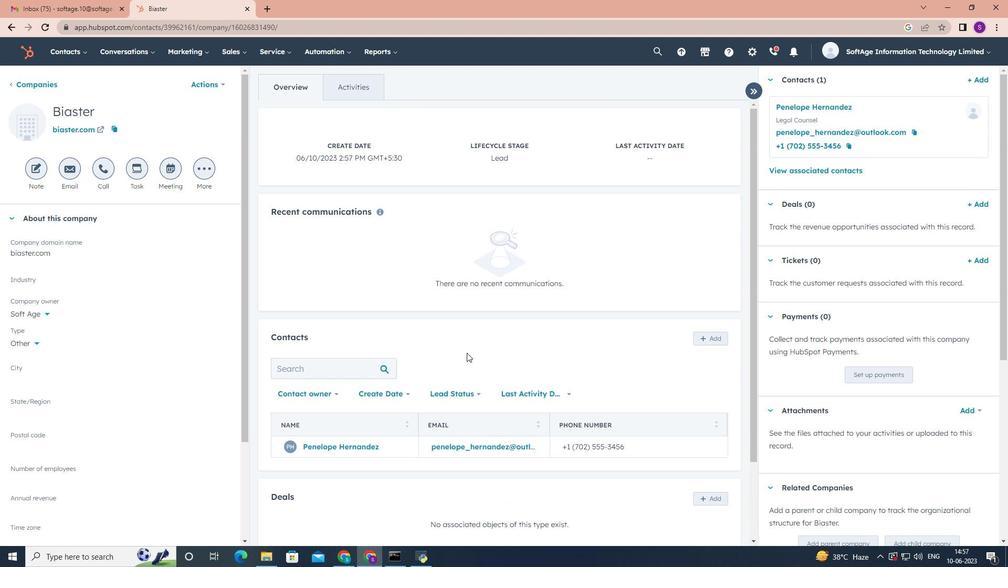 
Action: Mouse scrolled (466, 352) with delta (0, 0)
Screenshot: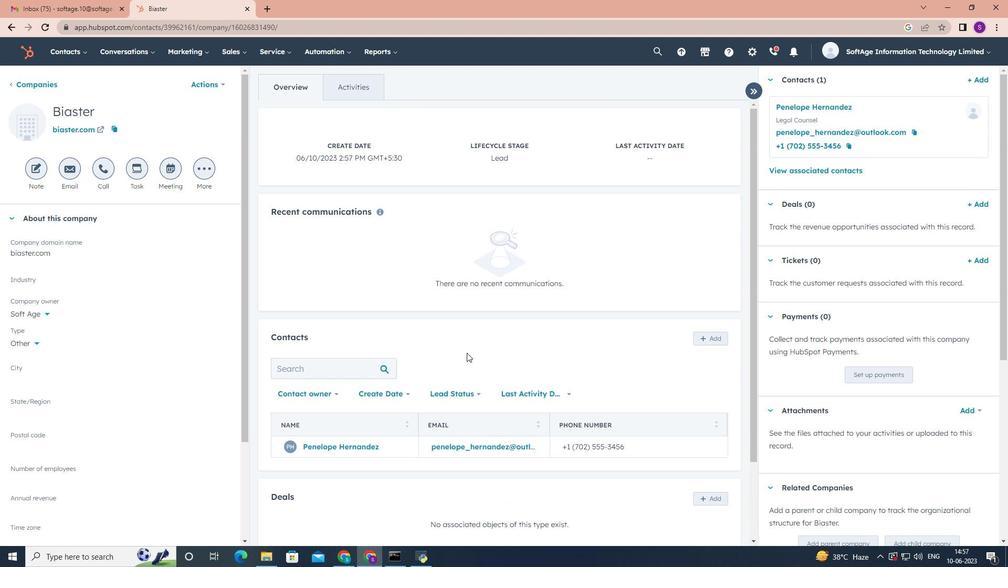 
Action: Mouse scrolled (466, 352) with delta (0, 0)
Screenshot: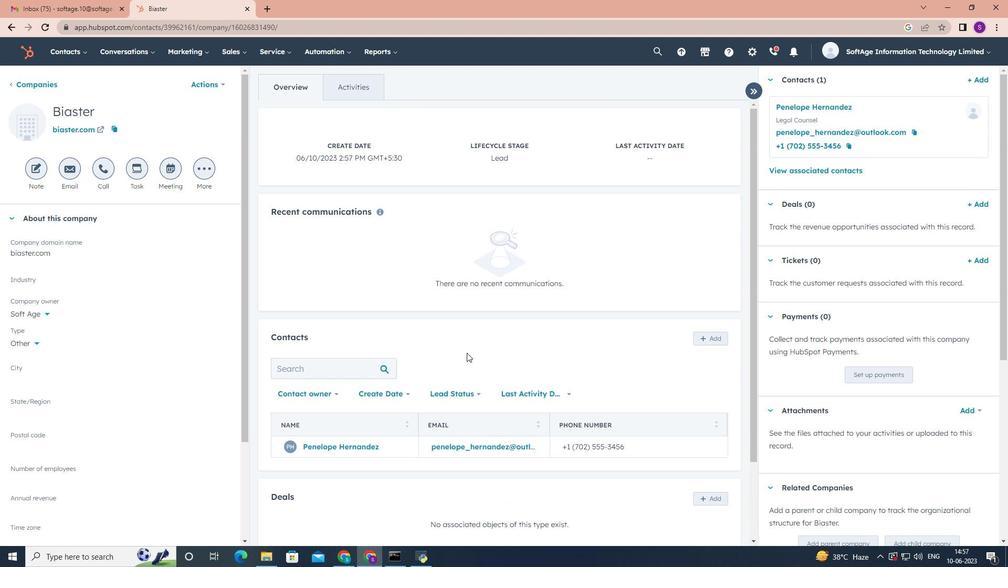 
Action: Mouse scrolled (466, 352) with delta (0, 0)
Screenshot: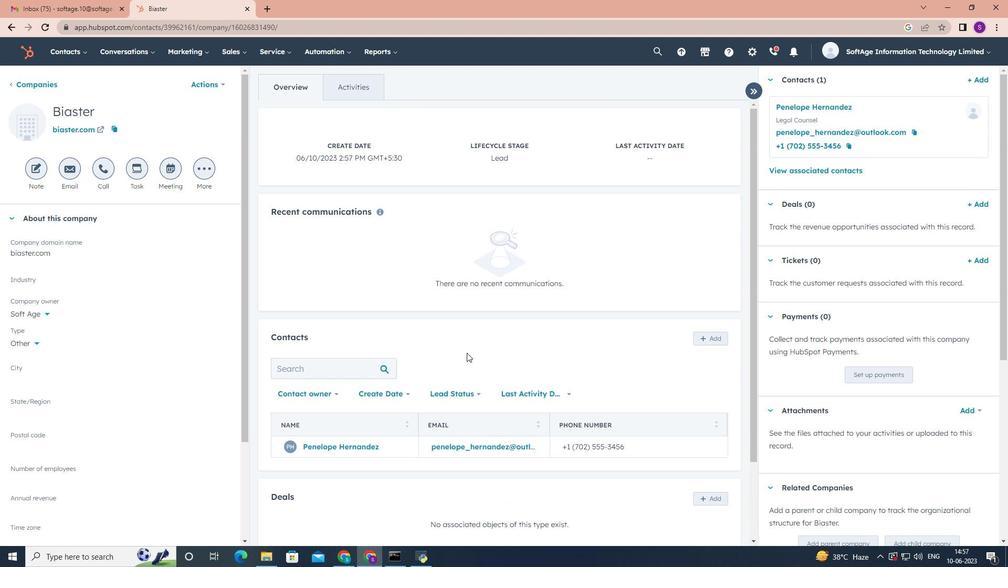 
